Task: Enable and save the option "Enable and save compatibility hacks for Blu-ray support" for "H.264/MPEG-4 Part 10/AVC encoder (x264 10-bit).
Action: Mouse moved to (137, 16)
Screenshot: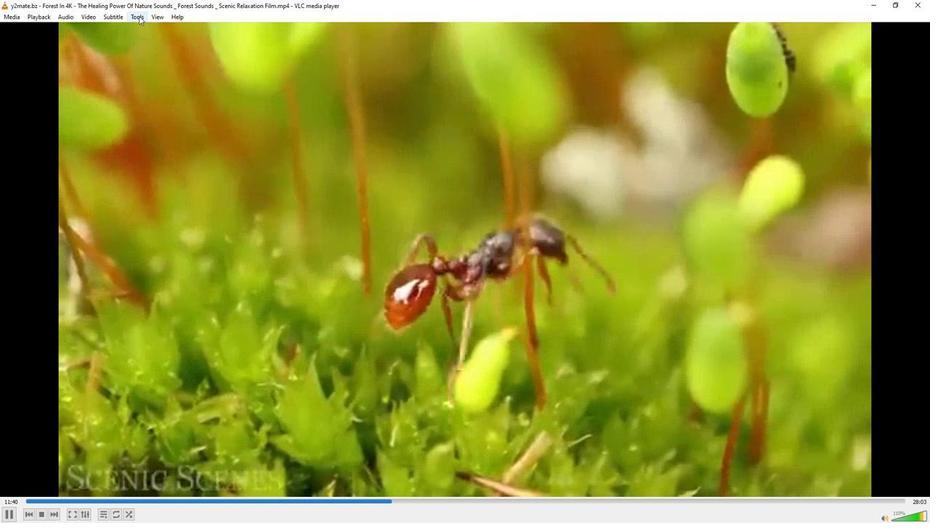
Action: Mouse pressed left at (137, 16)
Screenshot: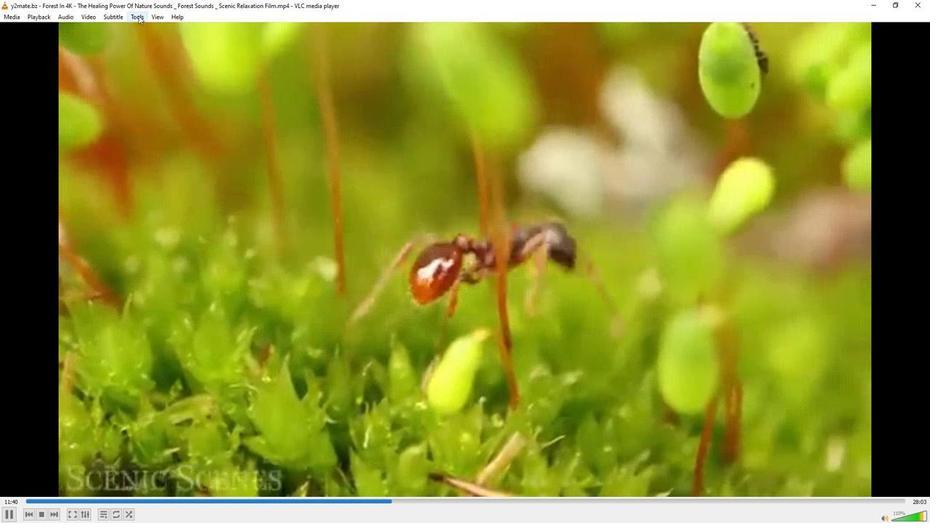 
Action: Mouse moved to (154, 132)
Screenshot: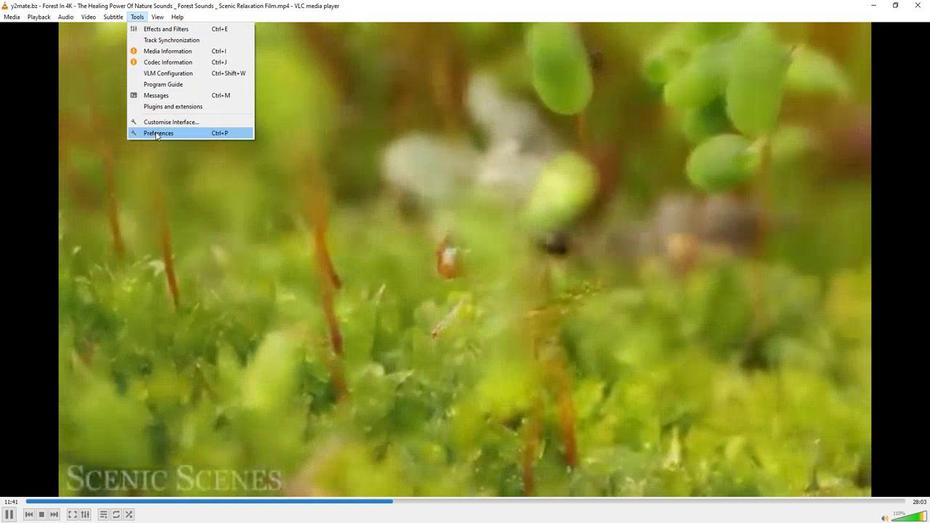 
Action: Mouse pressed left at (154, 132)
Screenshot: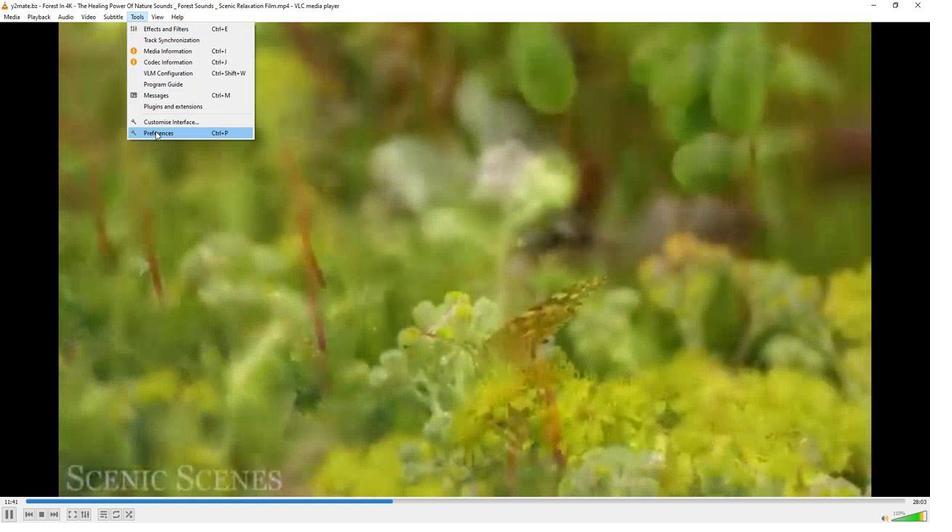 
Action: Mouse moved to (239, 314)
Screenshot: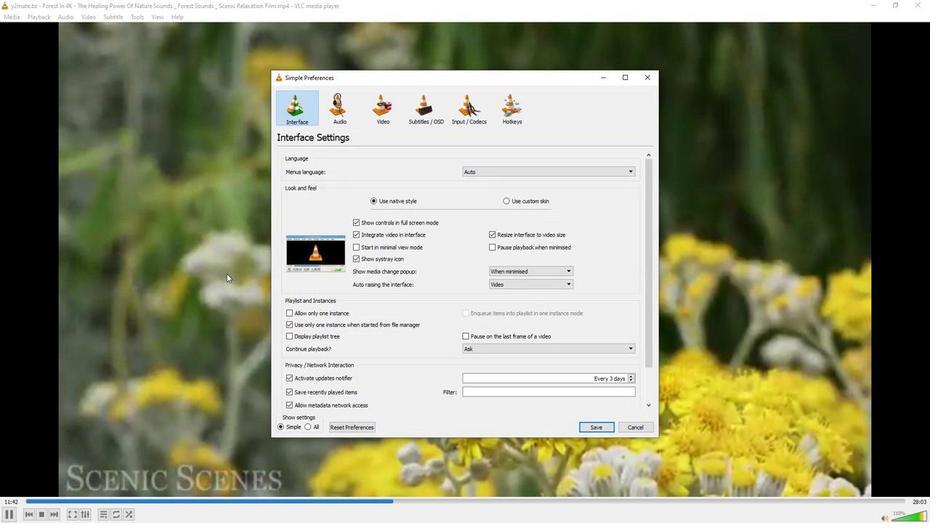 
Action: Mouse pressed left at (239, 314)
Screenshot: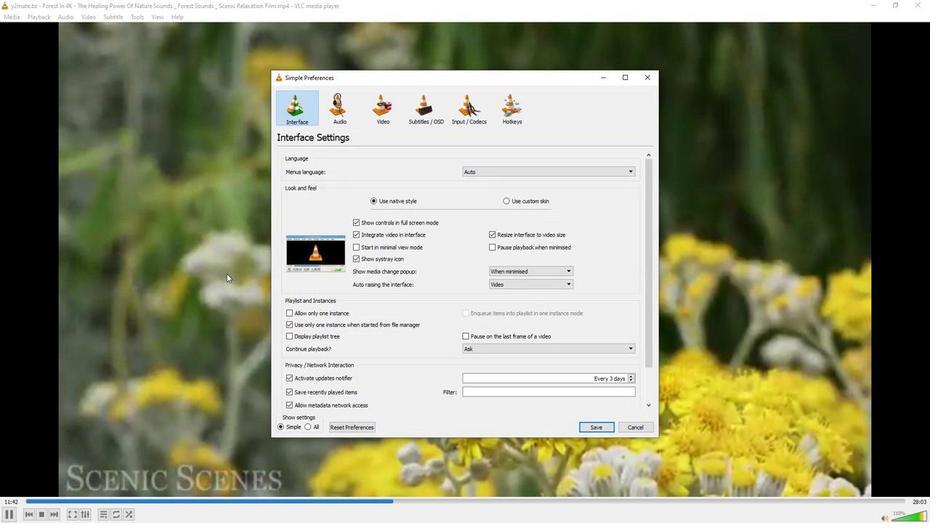 
Action: Mouse moved to (307, 424)
Screenshot: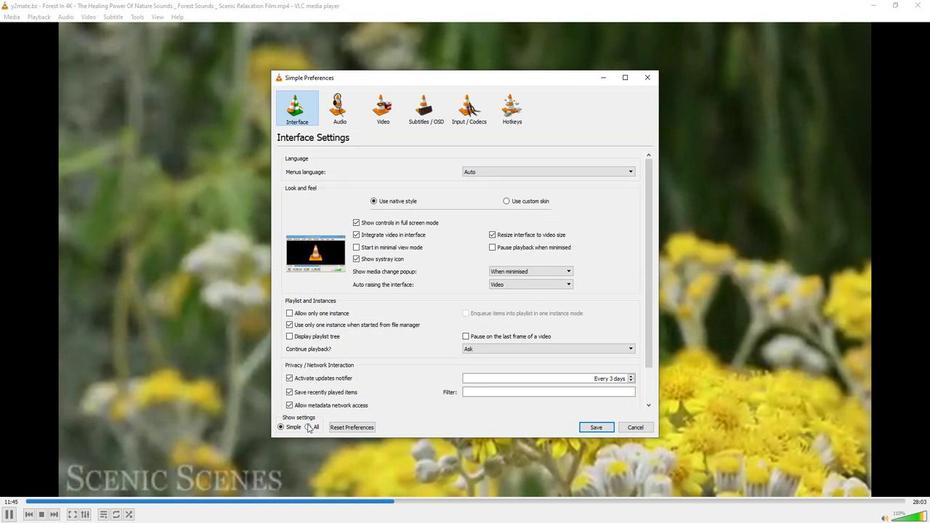 
Action: Mouse pressed left at (307, 424)
Screenshot: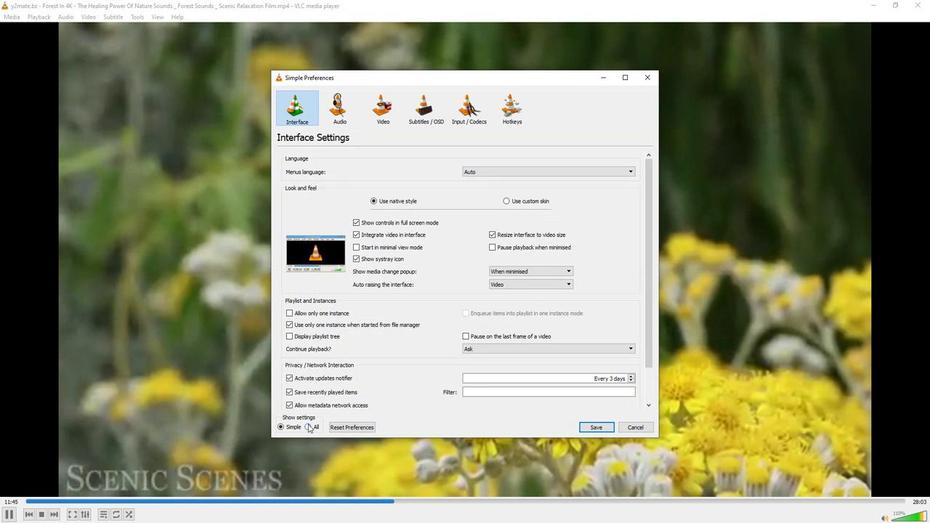 
Action: Mouse moved to (294, 329)
Screenshot: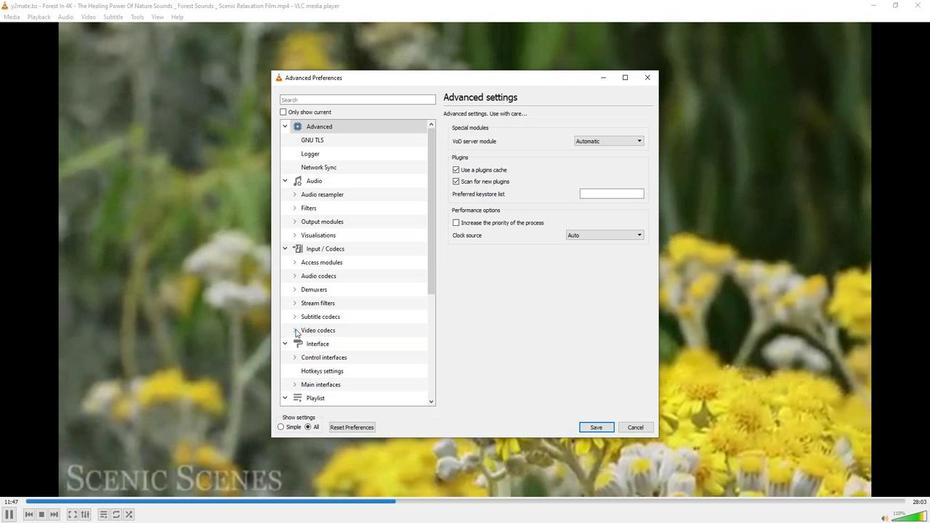 
Action: Mouse pressed left at (294, 329)
Screenshot: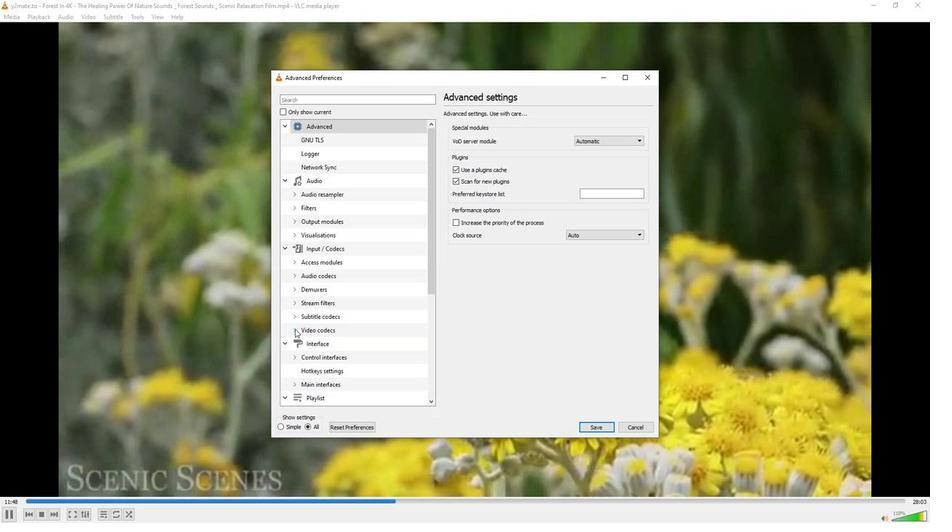 
Action: Mouse moved to (309, 343)
Screenshot: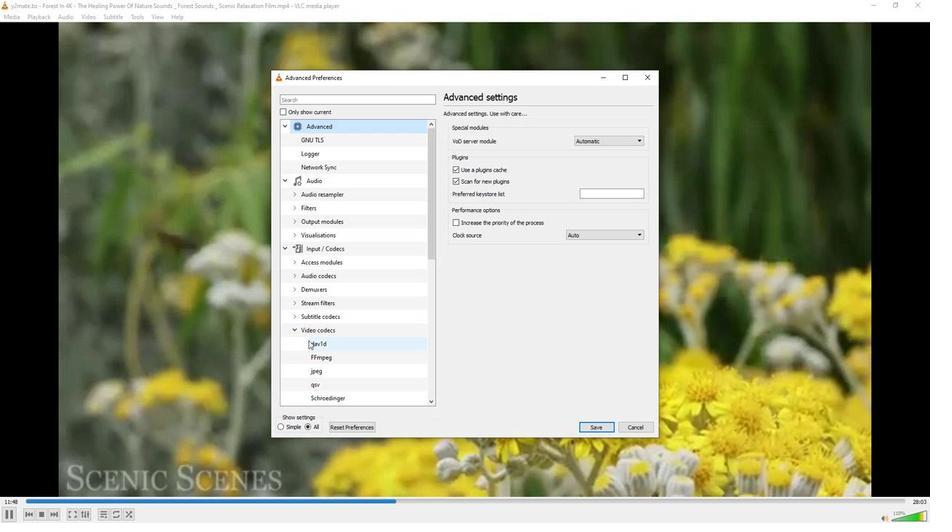 
Action: Mouse scrolled (309, 343) with delta (0, 0)
Screenshot: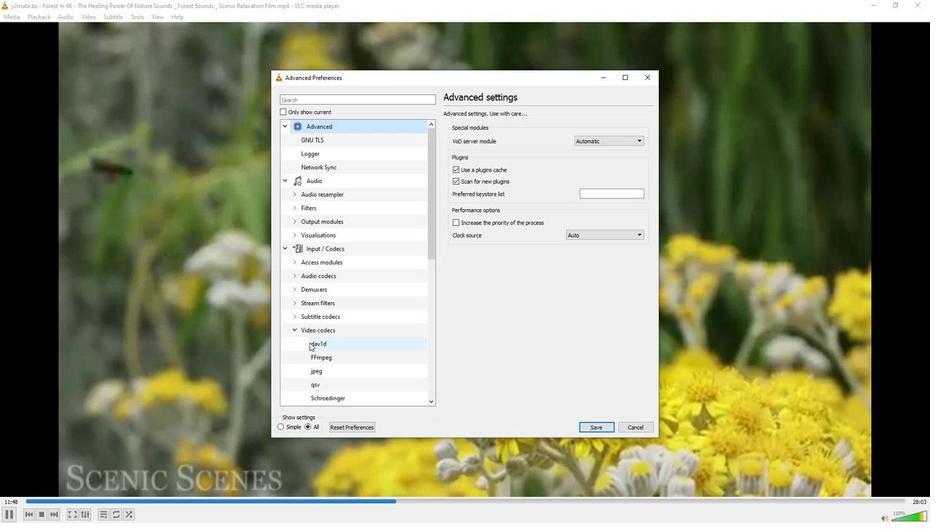 
Action: Mouse moved to (309, 344)
Screenshot: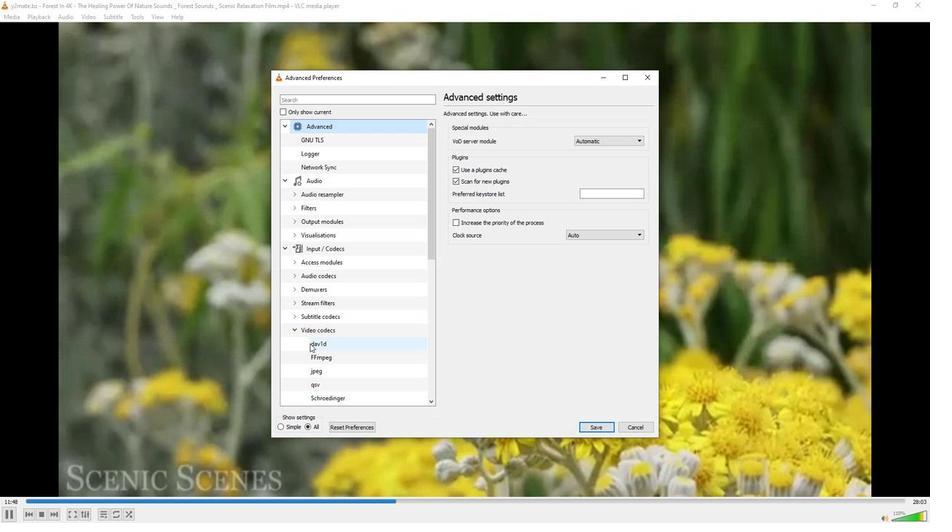
Action: Mouse scrolled (309, 343) with delta (0, 0)
Screenshot: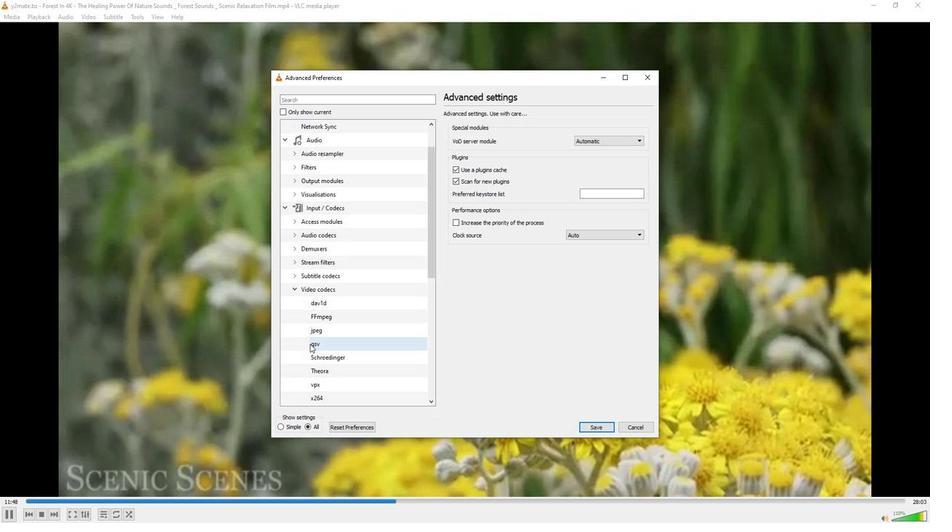 
Action: Mouse moved to (314, 370)
Screenshot: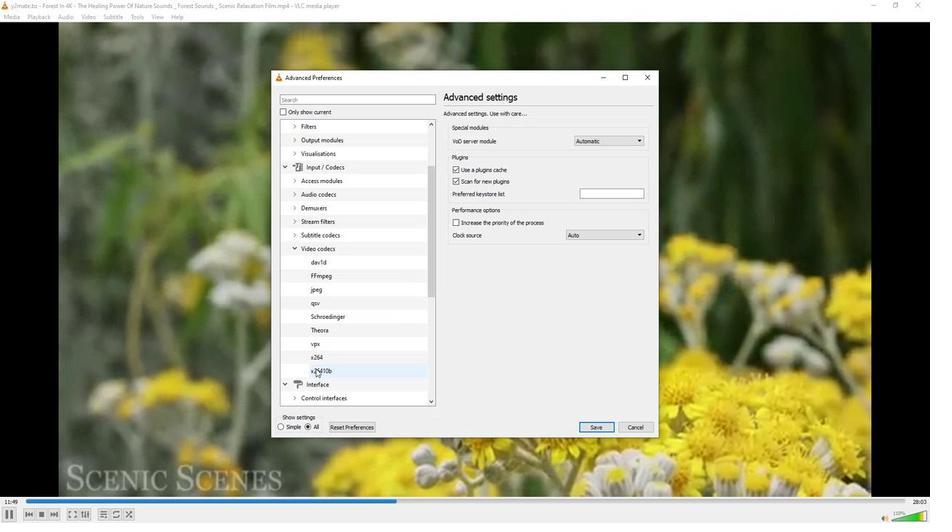 
Action: Mouse pressed left at (314, 370)
Screenshot: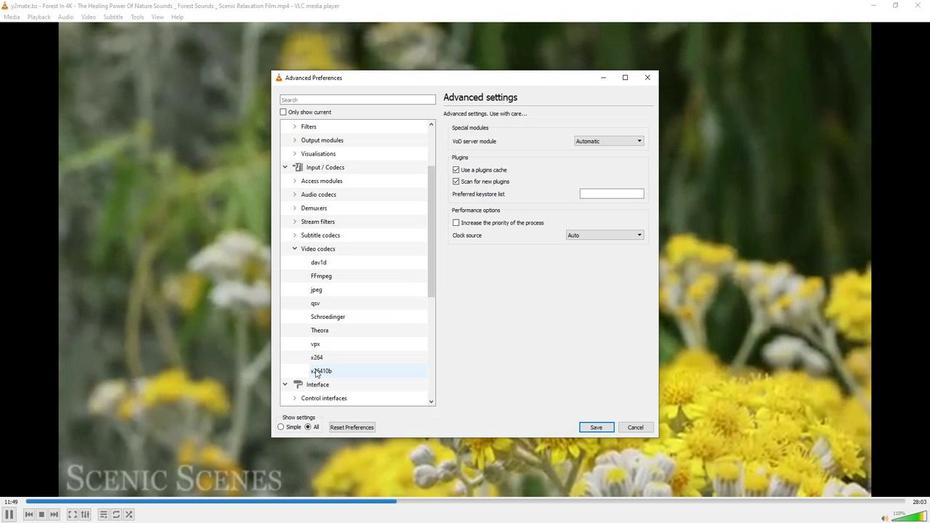 
Action: Mouse moved to (449, 165)
Screenshot: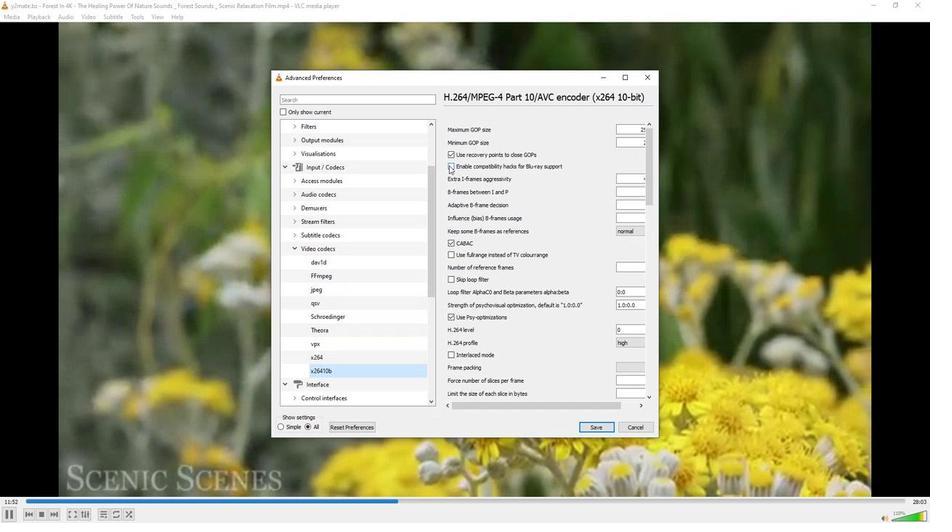 
Action: Mouse pressed left at (449, 165)
Screenshot: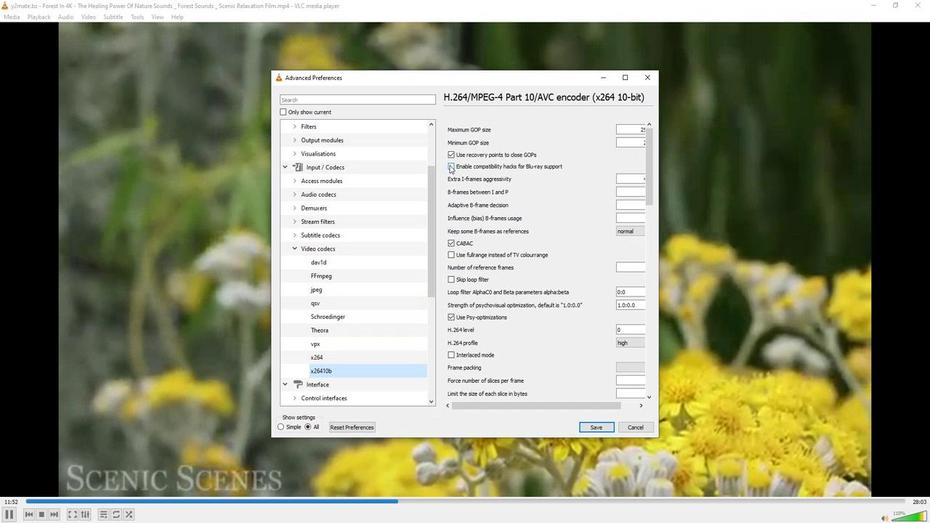 
Action: Mouse moved to (591, 431)
Screenshot: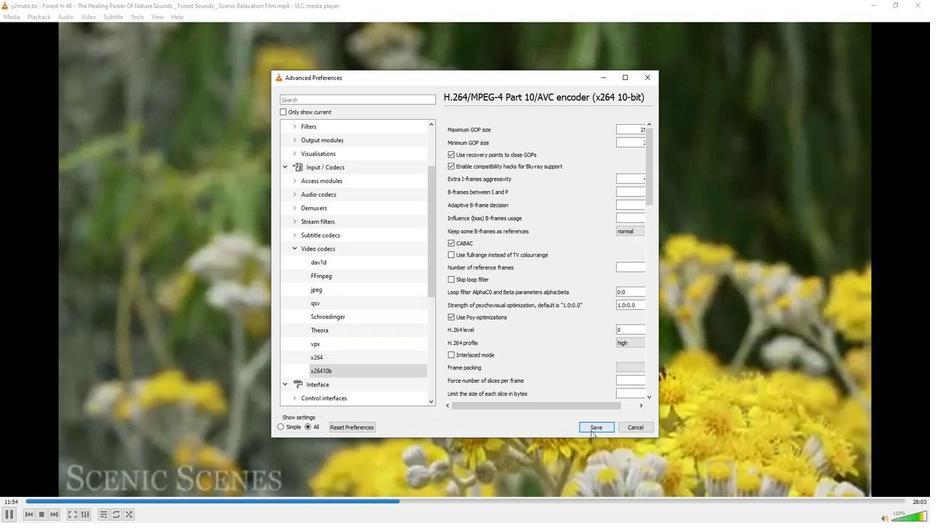 
Action: Mouse pressed left at (591, 431)
Screenshot: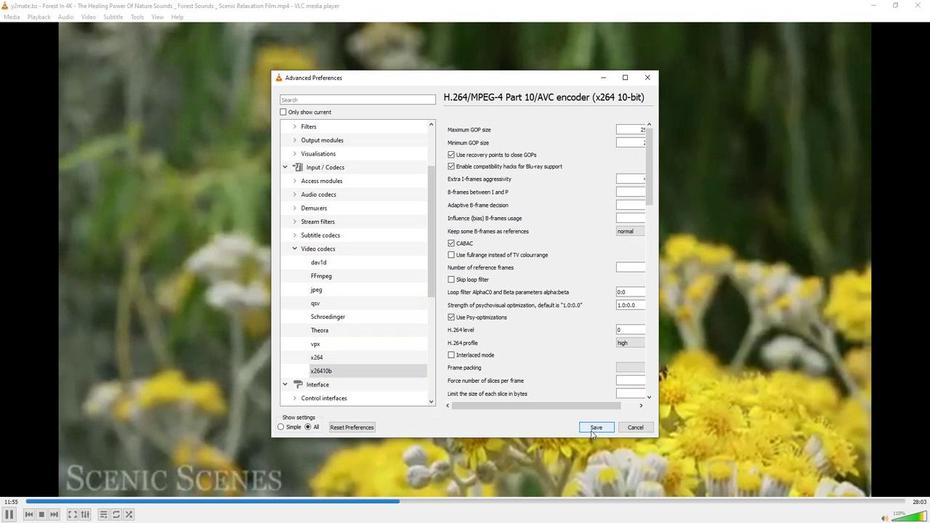 
Action: Mouse moved to (582, 400)
Screenshot: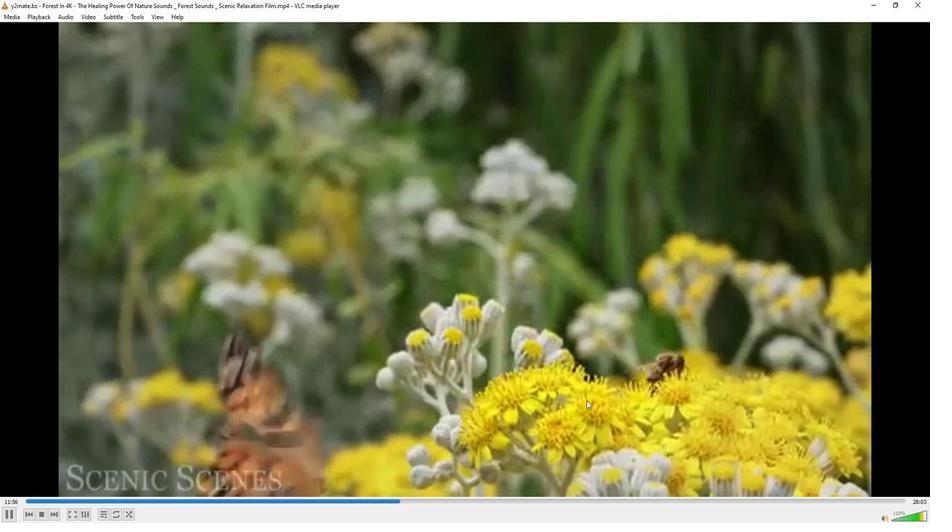 
